 Task: Move the task Develop a new online marketplace for a specific industry to the section Done in the project AgileConnection and filter the tasks in the project by High Priority
Action: Mouse moved to (358, 292)
Screenshot: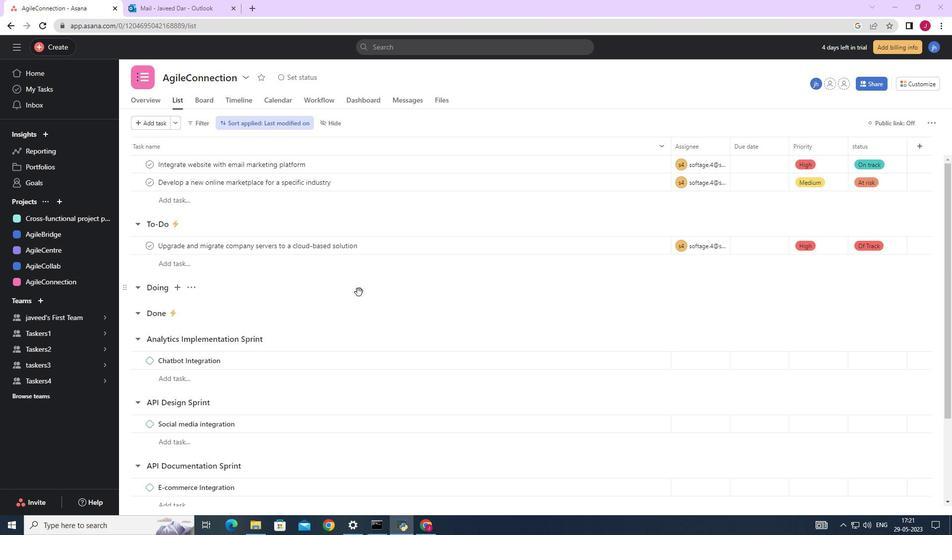 
Action: Mouse scrolled (358, 291) with delta (0, 0)
Screenshot: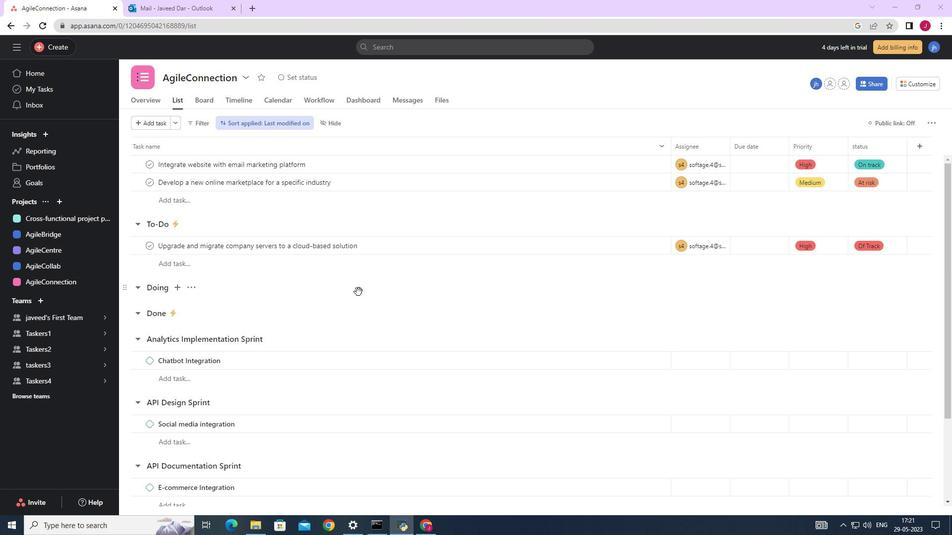 
Action: Mouse scrolled (358, 291) with delta (0, 0)
Screenshot: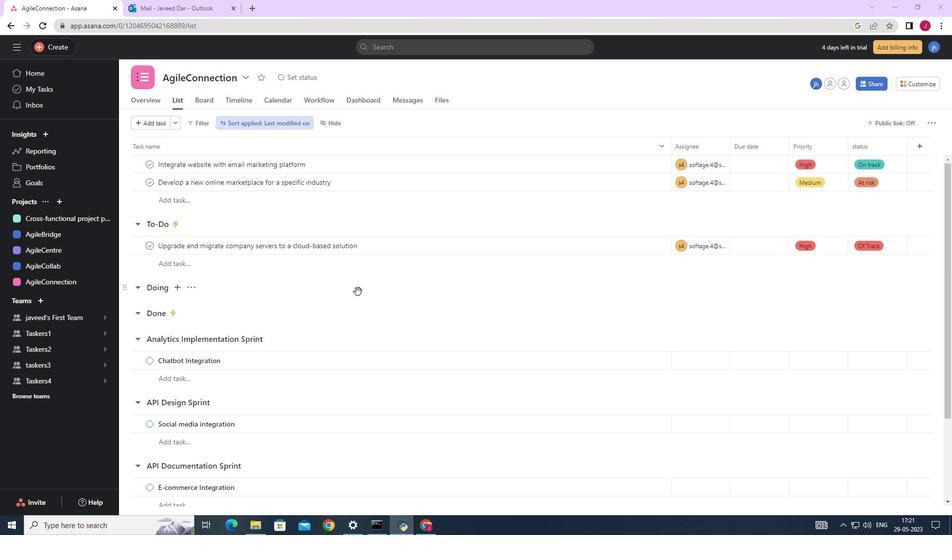 
Action: Mouse moved to (351, 292)
Screenshot: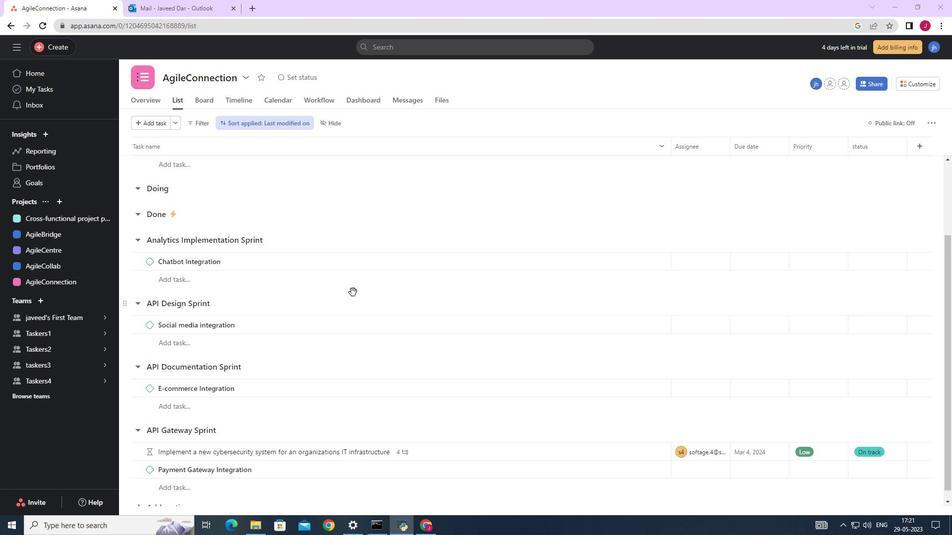 
Action: Mouse scrolled (351, 293) with delta (0, 0)
Screenshot: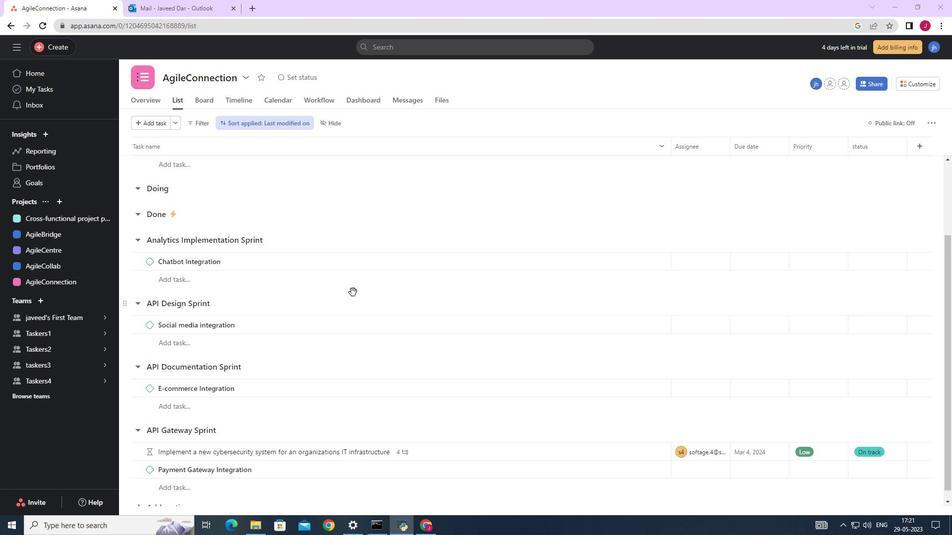 
Action: Mouse scrolled (351, 293) with delta (0, 0)
Screenshot: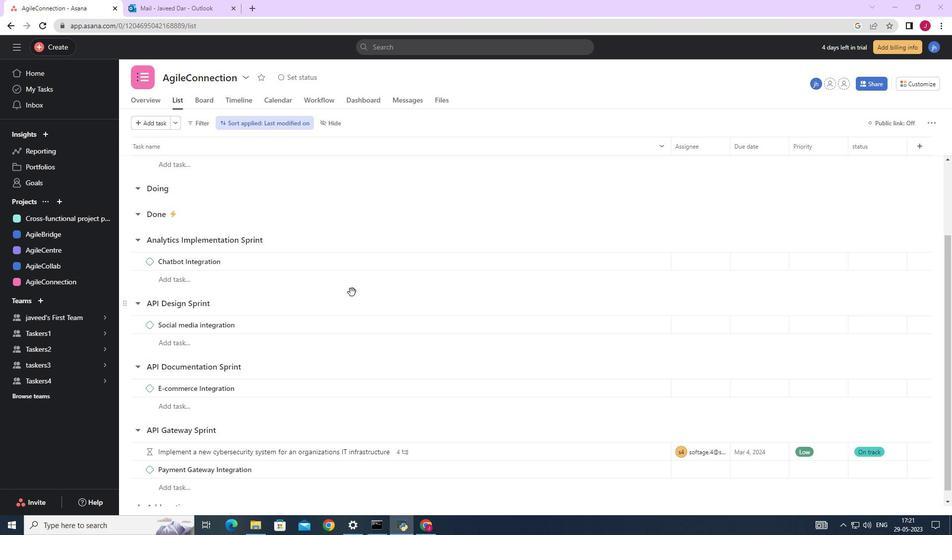 
Action: Mouse scrolled (351, 293) with delta (0, 0)
Screenshot: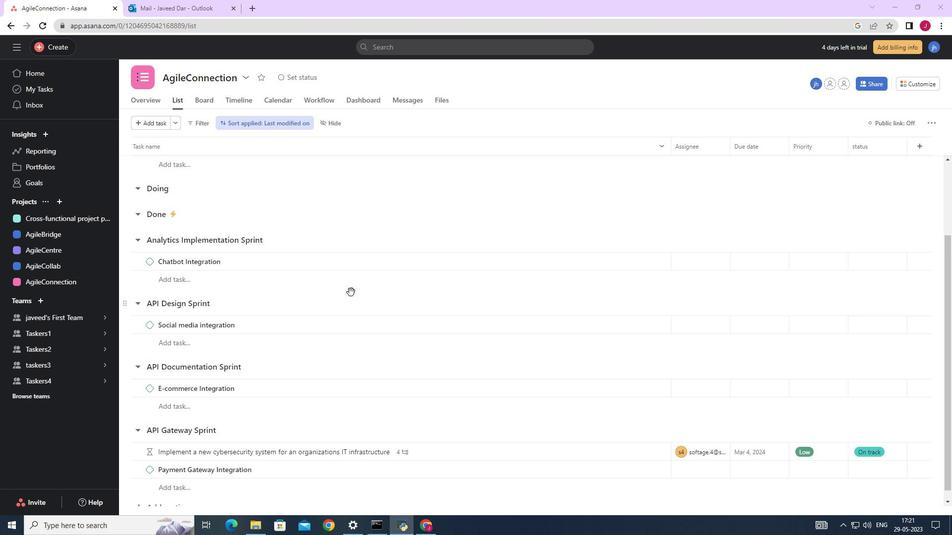 
Action: Mouse moved to (418, 245)
Screenshot: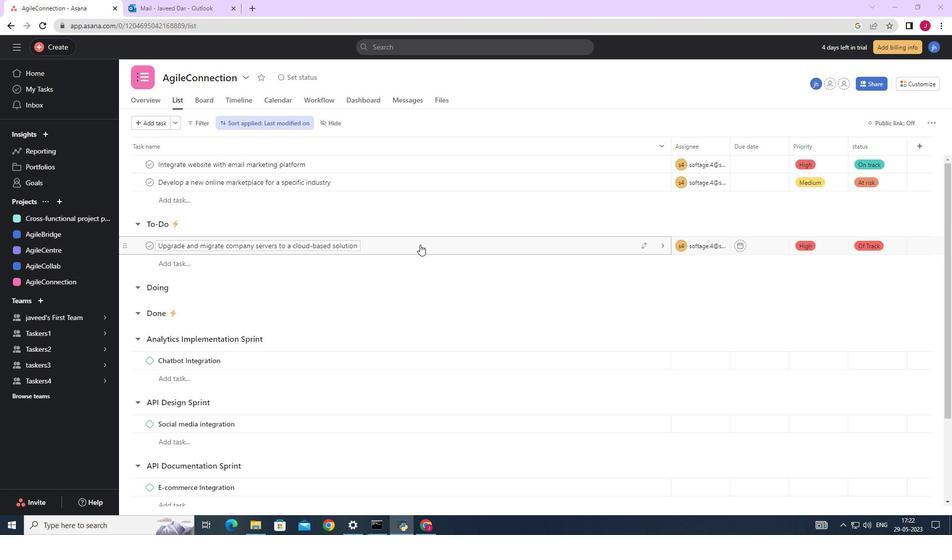 
Action: Mouse scrolled (418, 245) with delta (0, 0)
Screenshot: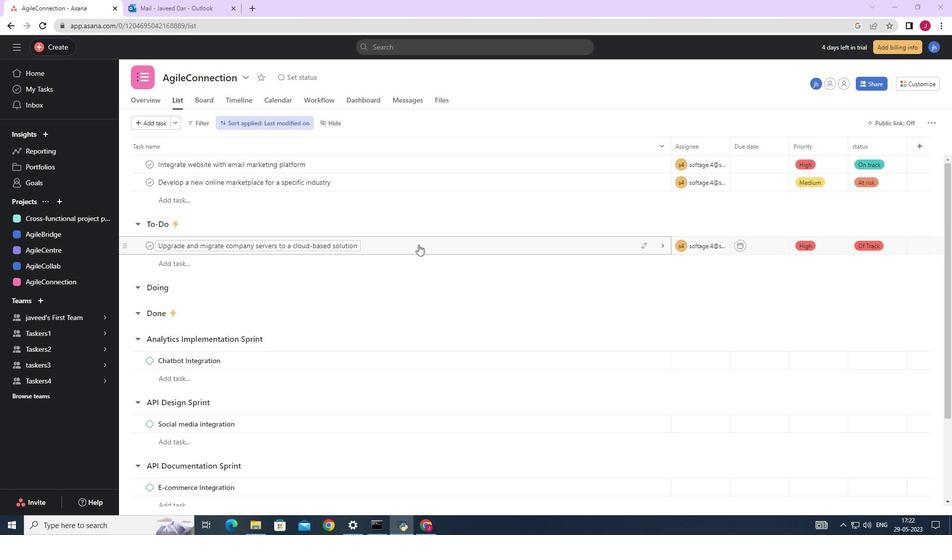 
Action: Mouse scrolled (418, 245) with delta (0, 0)
Screenshot: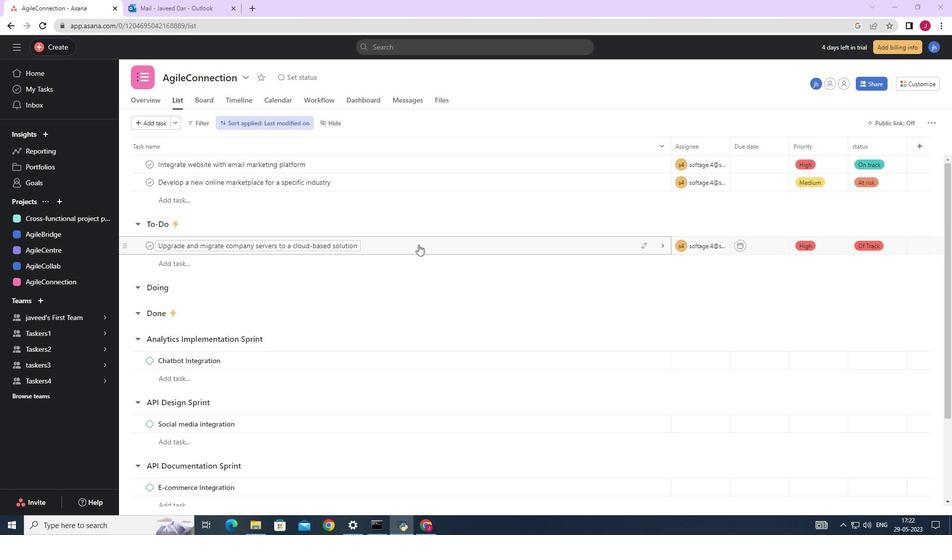 
Action: Mouse moved to (645, 180)
Screenshot: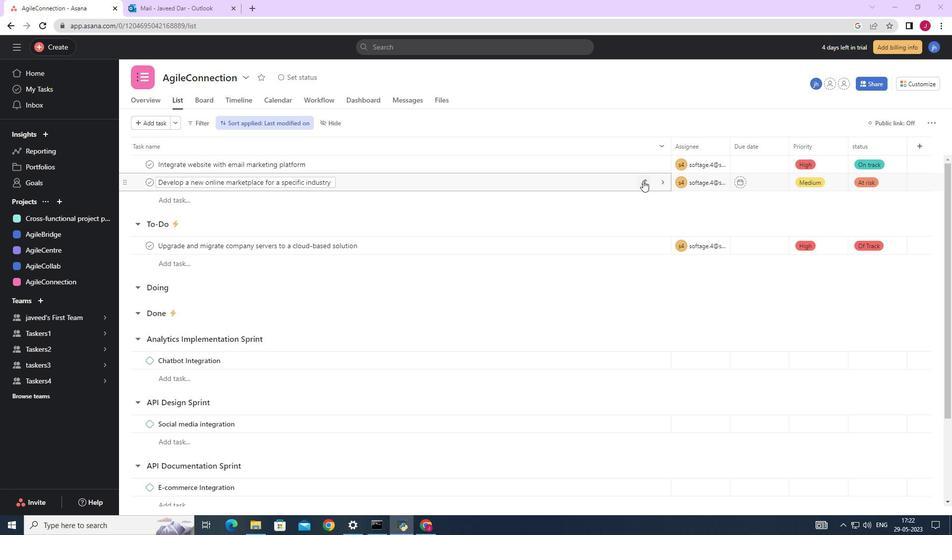 
Action: Mouse pressed left at (645, 180)
Screenshot: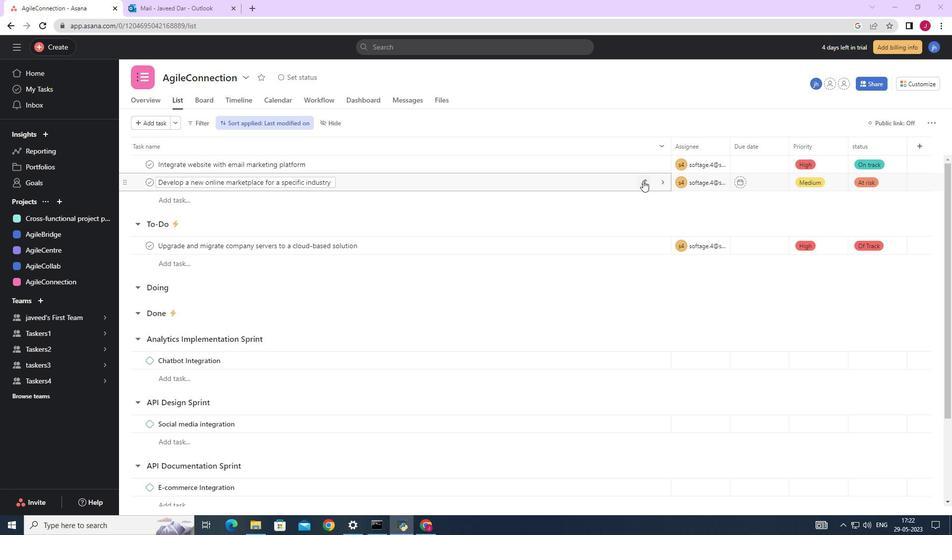 
Action: Mouse moved to (558, 272)
Screenshot: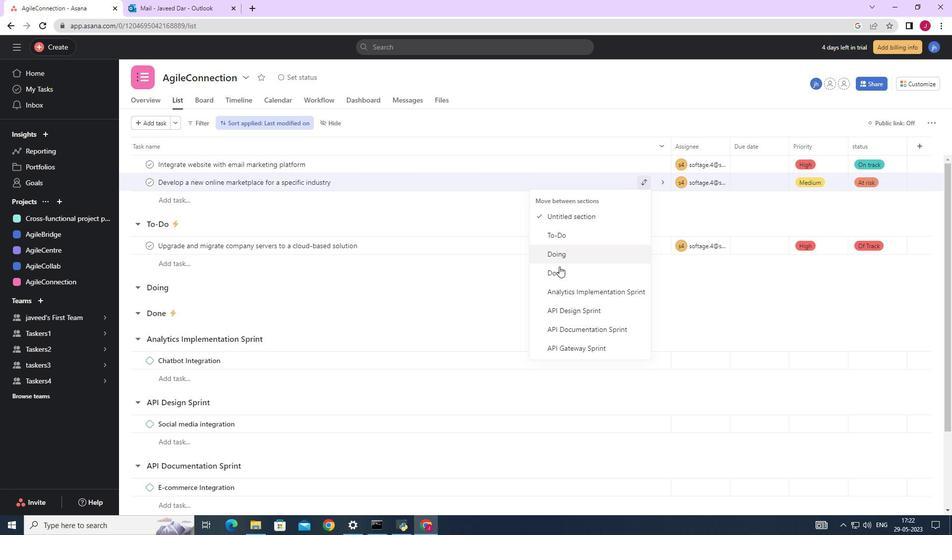 
Action: Mouse pressed left at (558, 272)
Screenshot: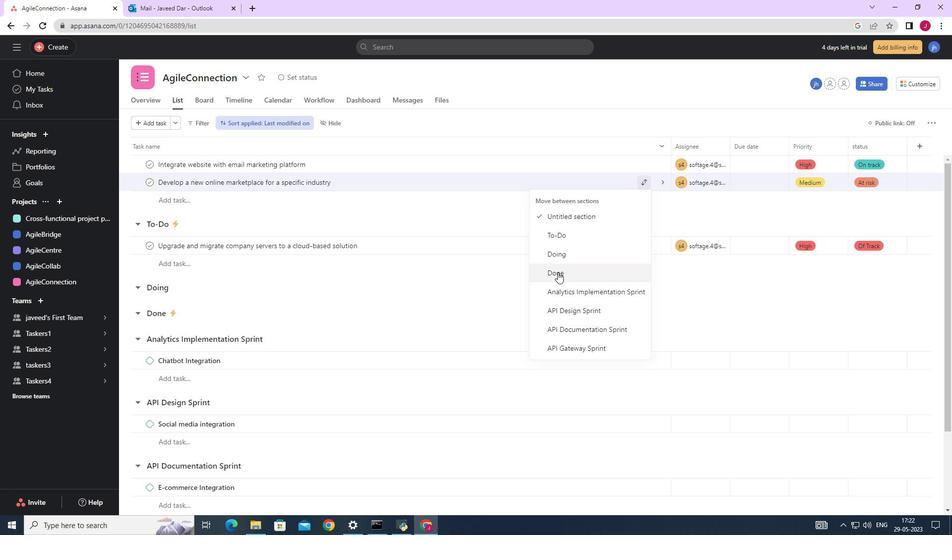 
Action: Mouse moved to (198, 119)
Screenshot: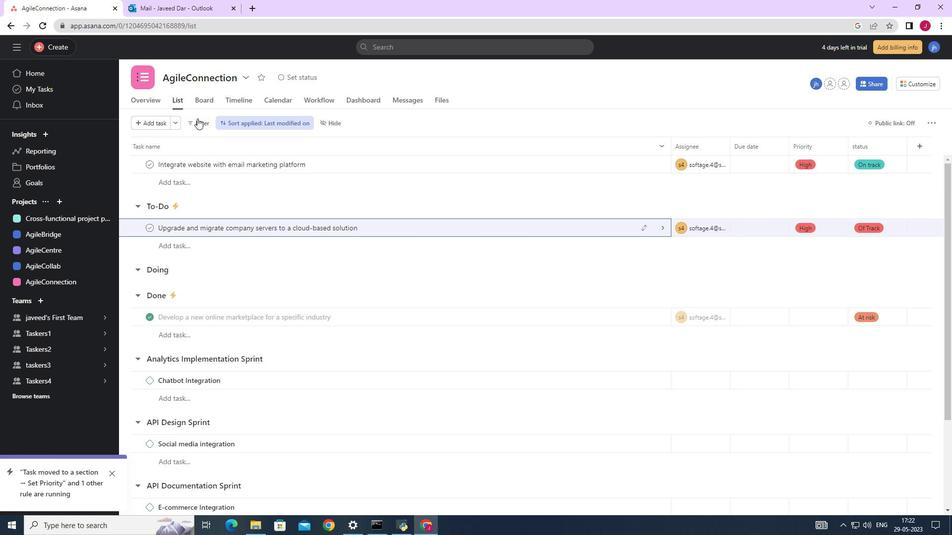 
Action: Mouse pressed left at (198, 119)
Screenshot: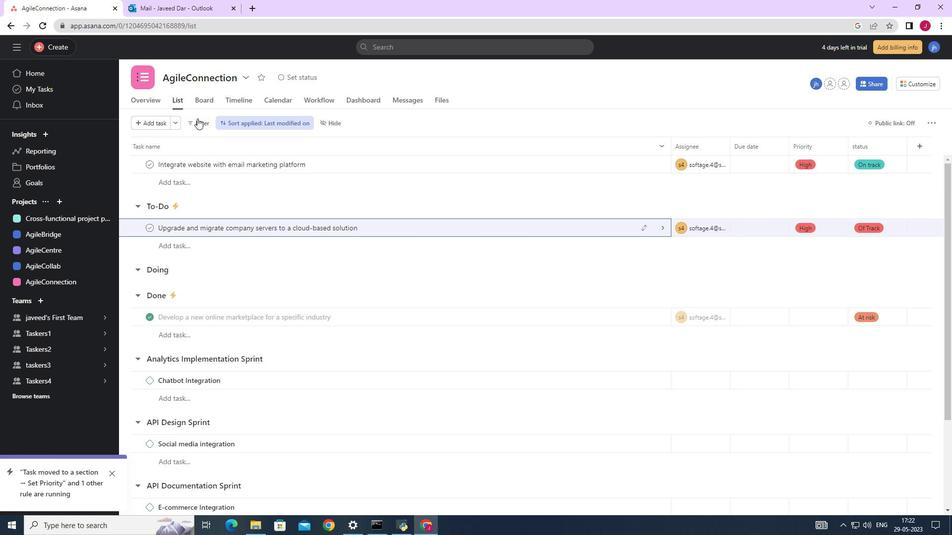 
Action: Mouse moved to (237, 203)
Screenshot: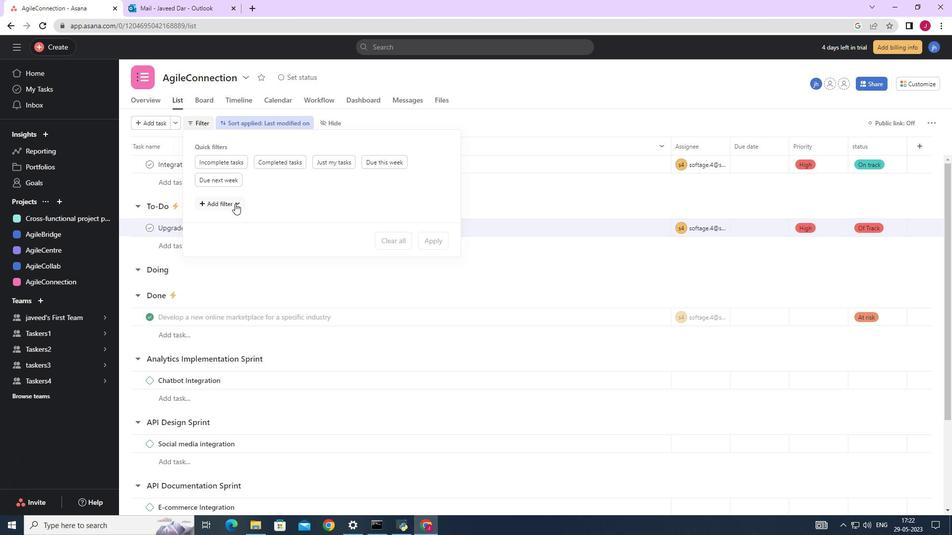 
Action: Mouse pressed left at (237, 203)
Screenshot: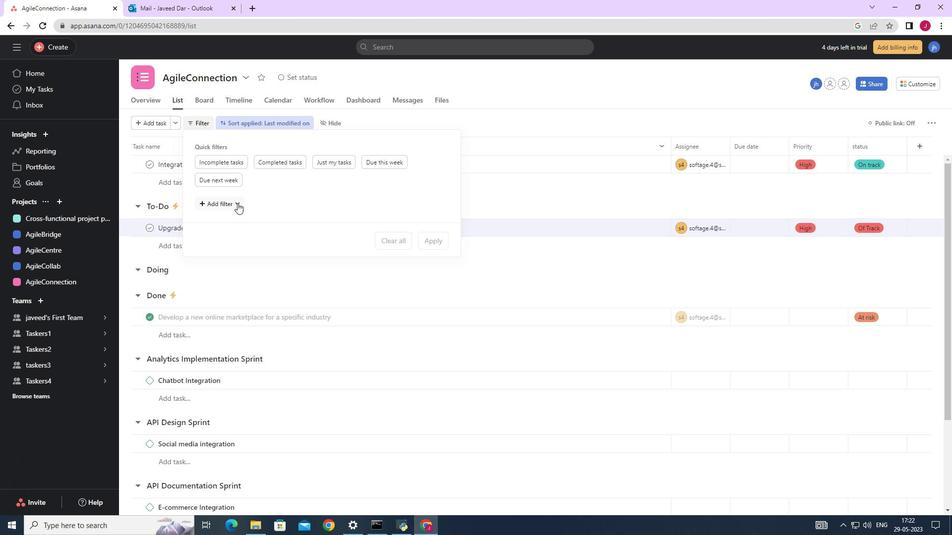 
Action: Mouse moved to (261, 303)
Screenshot: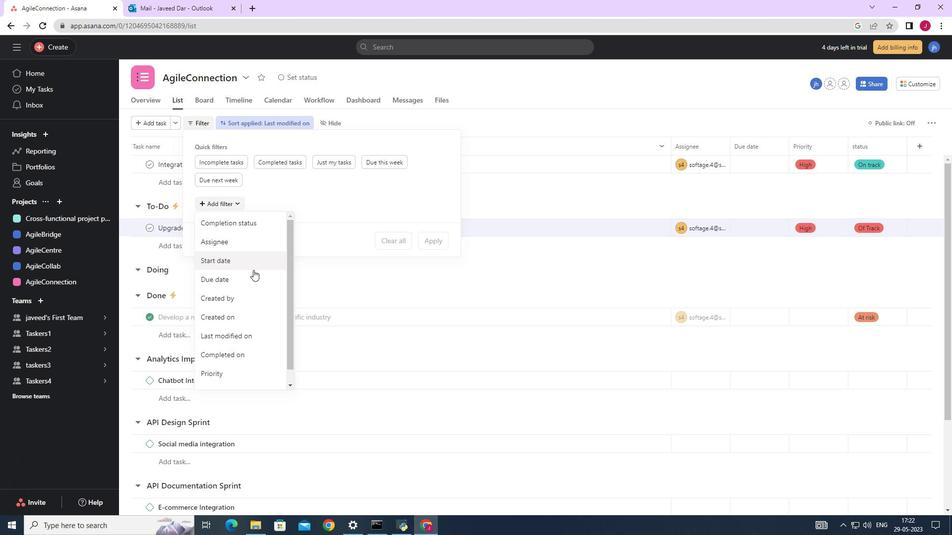 
Action: Mouse scrolled (261, 302) with delta (0, 0)
Screenshot: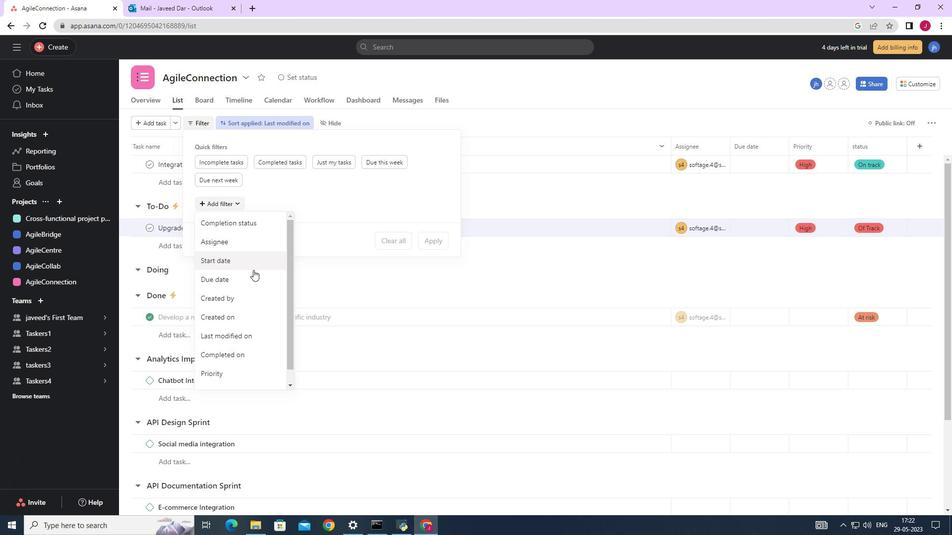 
Action: Mouse scrolled (261, 302) with delta (0, 0)
Screenshot: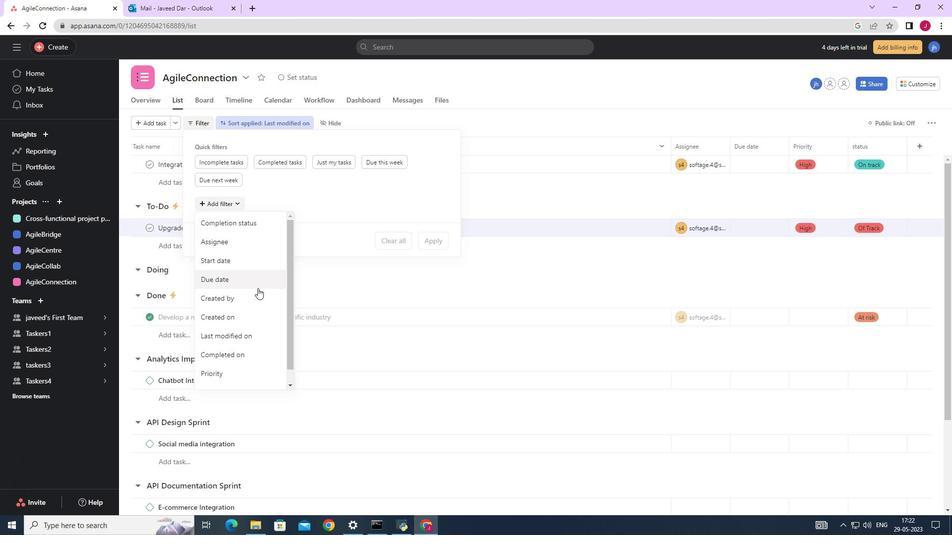
Action: Mouse scrolled (261, 302) with delta (0, 0)
Screenshot: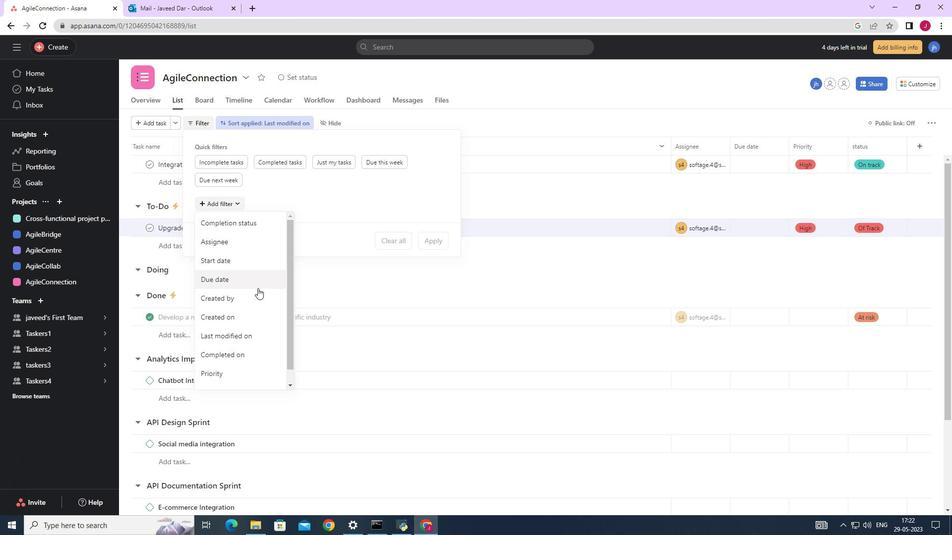 
Action: Mouse scrolled (261, 302) with delta (0, 0)
Screenshot: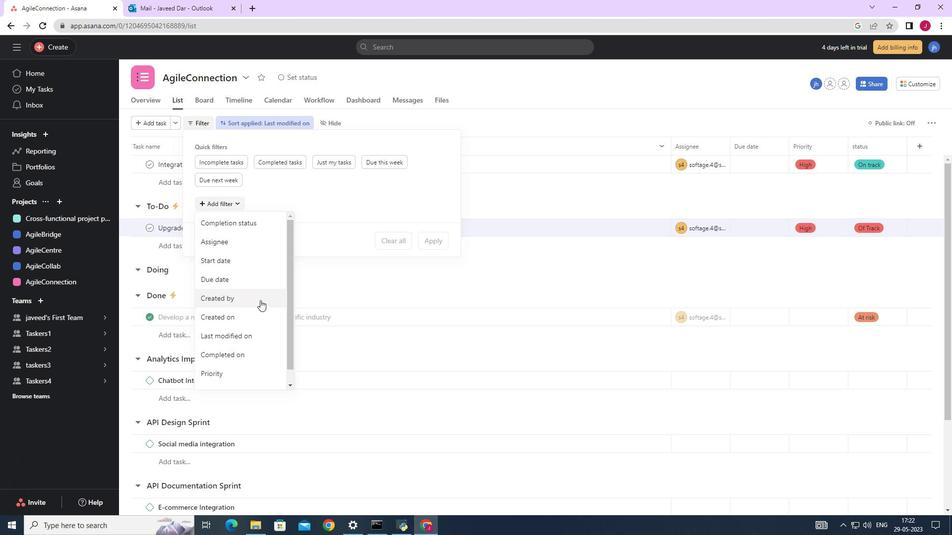 
Action: Mouse moved to (214, 356)
Screenshot: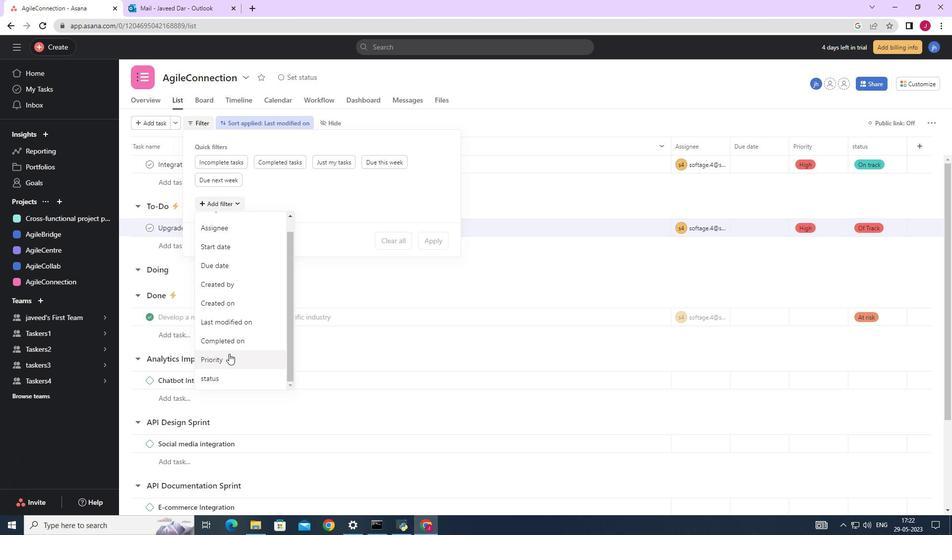 
Action: Mouse pressed left at (214, 356)
Screenshot: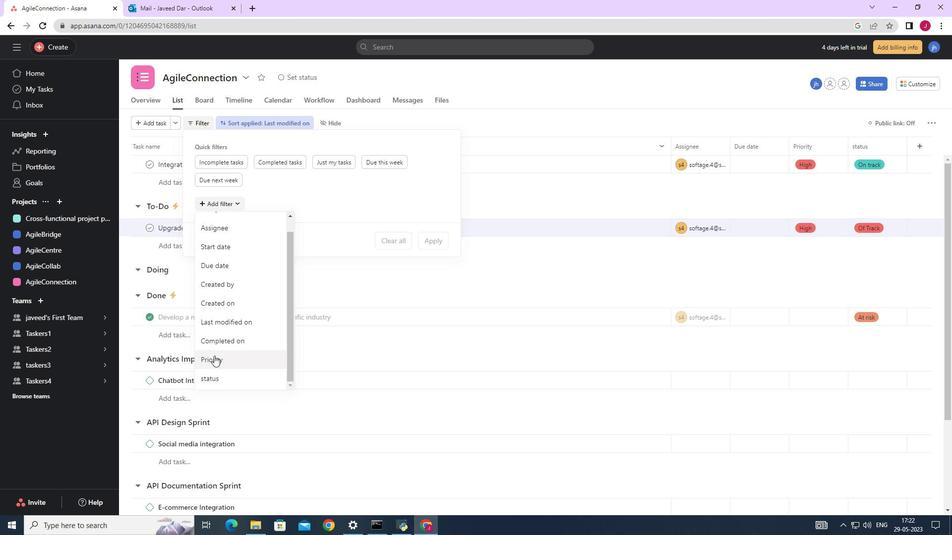 
Action: Mouse moved to (441, 278)
Screenshot: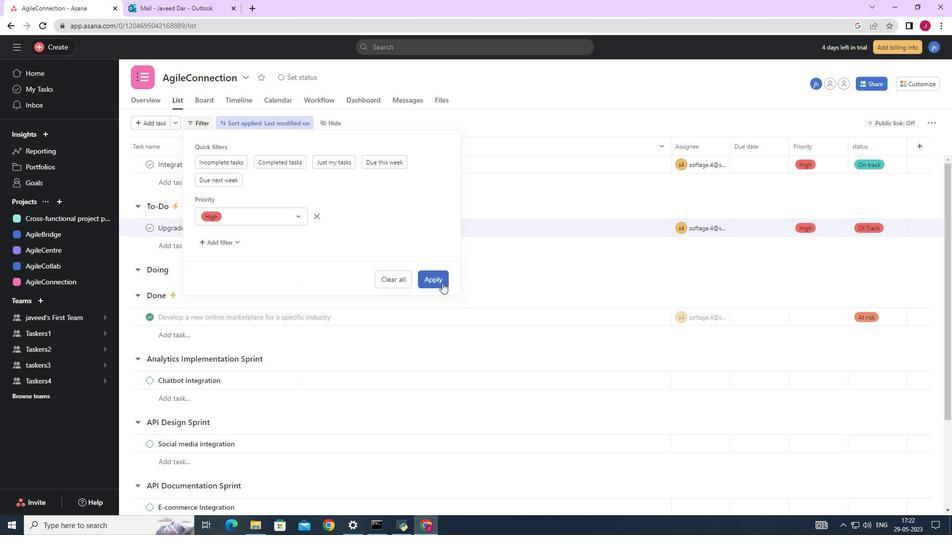
Action: Mouse pressed left at (441, 278)
Screenshot: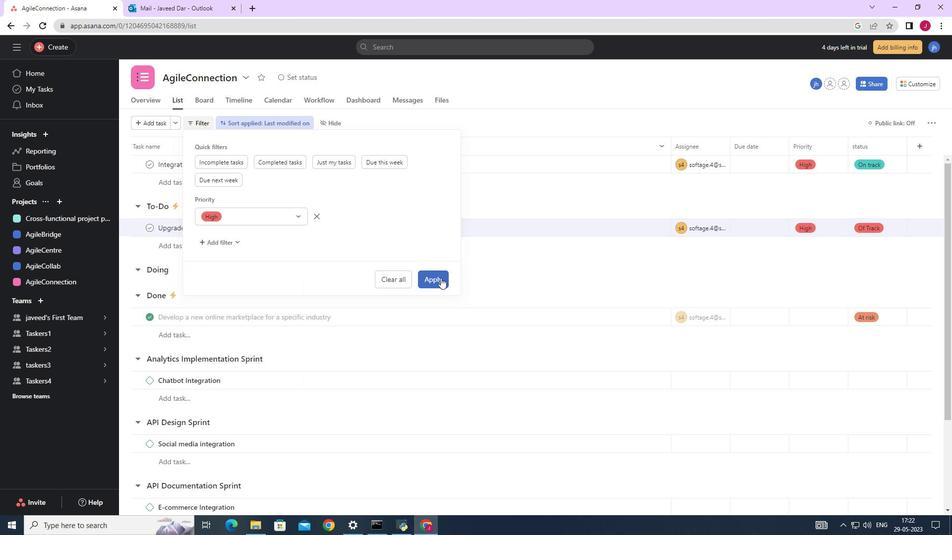 
Action: Mouse moved to (436, 278)
Screenshot: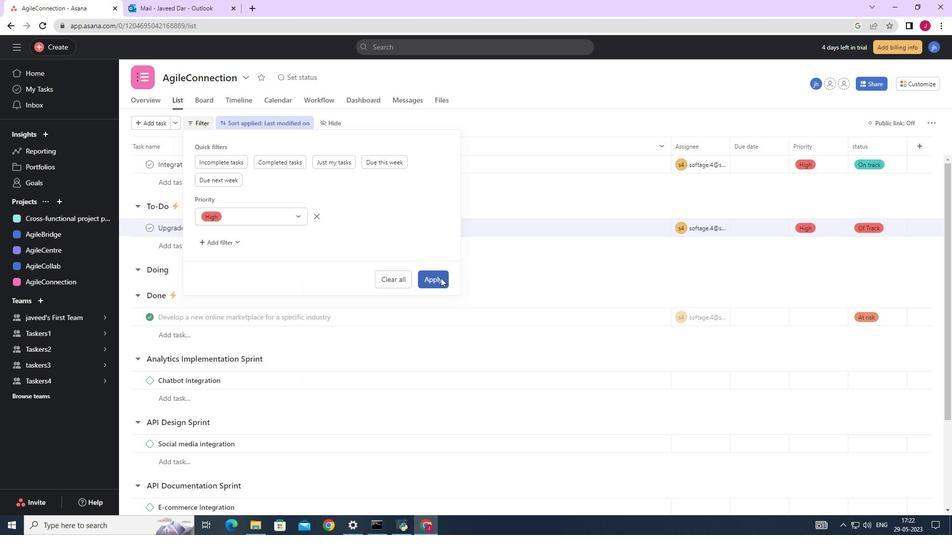 
